 Task: Experiment with time-stretching to create a stretched-out or compressed sound effect.
Action: Mouse moved to (6, 11)
Screenshot: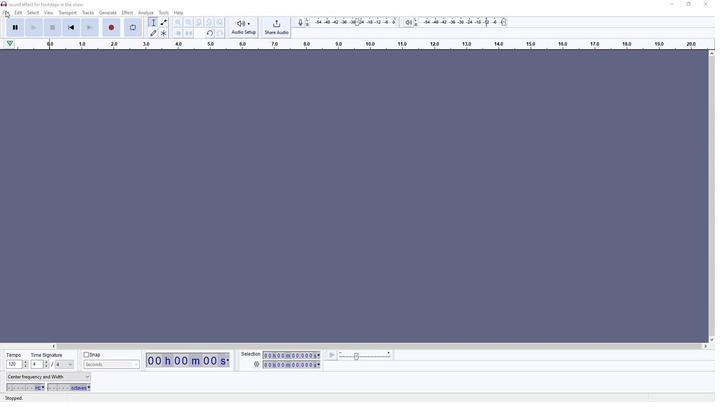 
Action: Mouse pressed left at (6, 11)
Screenshot: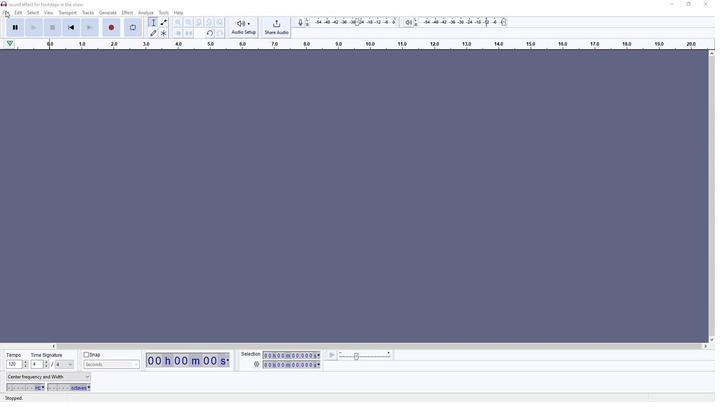 
Action: Mouse moved to (151, 86)
Screenshot: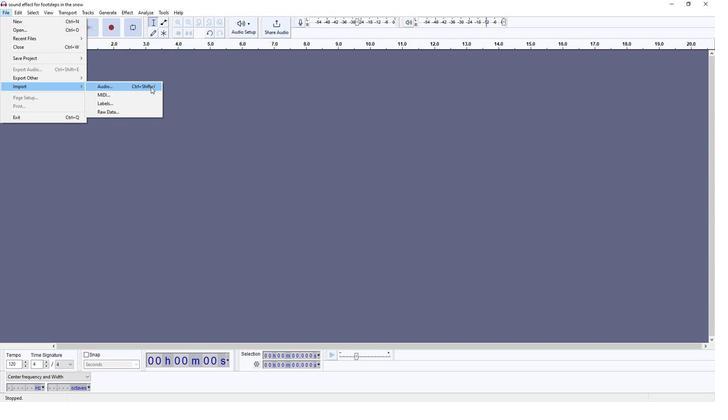 
Action: Mouse pressed left at (151, 86)
Screenshot: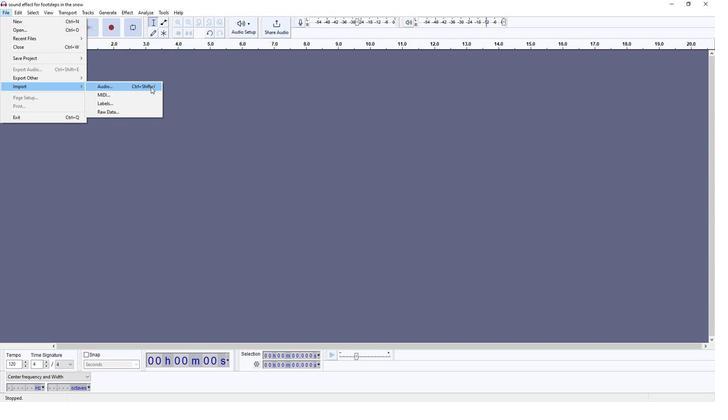 
Action: Mouse moved to (92, 77)
Screenshot: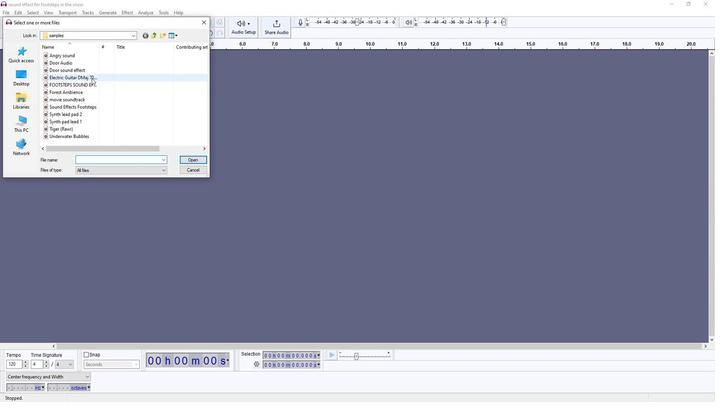 
Action: Mouse pressed left at (92, 77)
Screenshot: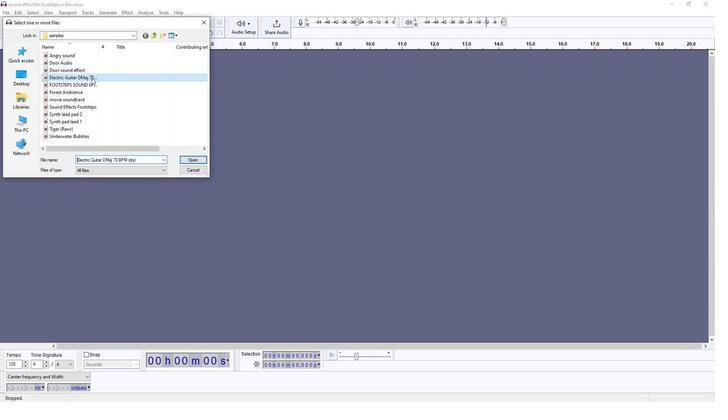 
Action: Mouse moved to (198, 158)
Screenshot: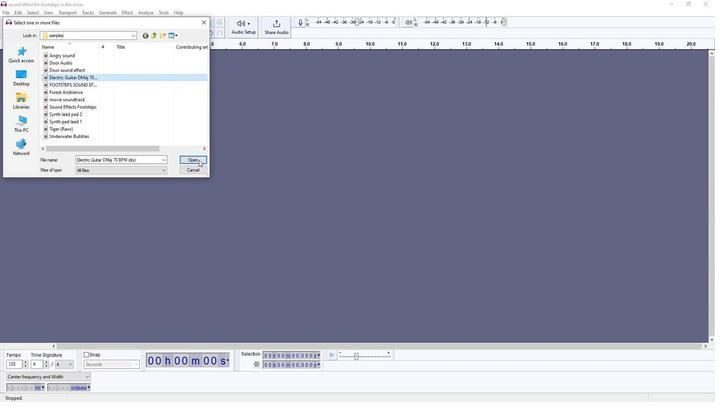 
Action: Mouse pressed left at (198, 158)
Screenshot: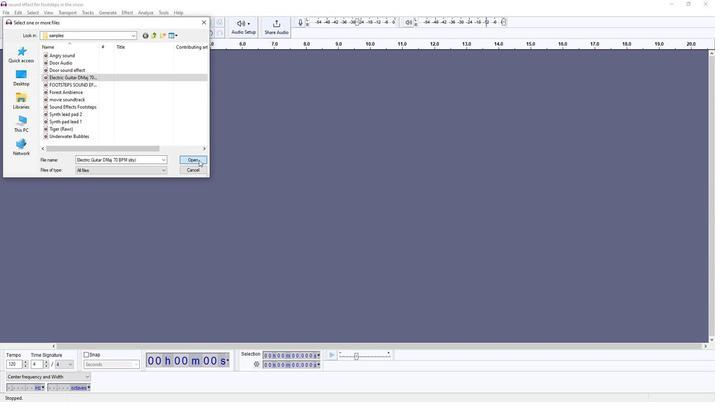 
Action: Mouse moved to (29, 25)
Screenshot: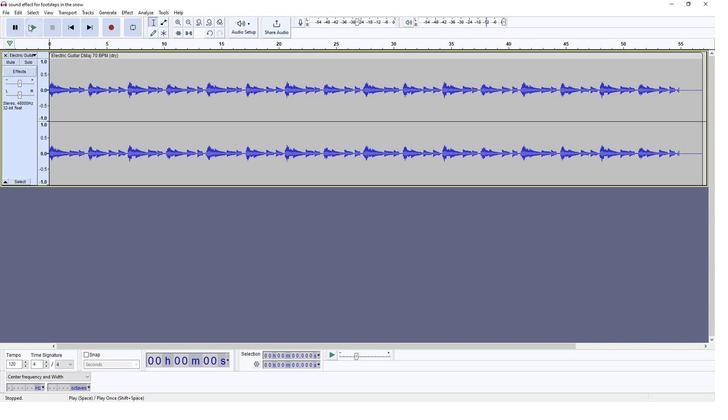 
Action: Mouse pressed left at (29, 25)
Screenshot: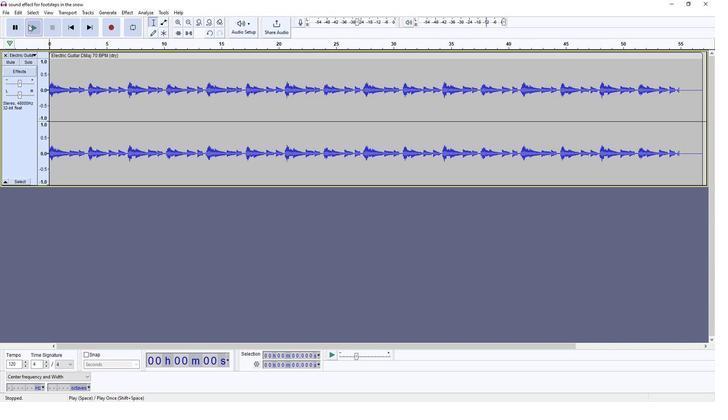 
Action: Mouse moved to (58, 33)
Screenshot: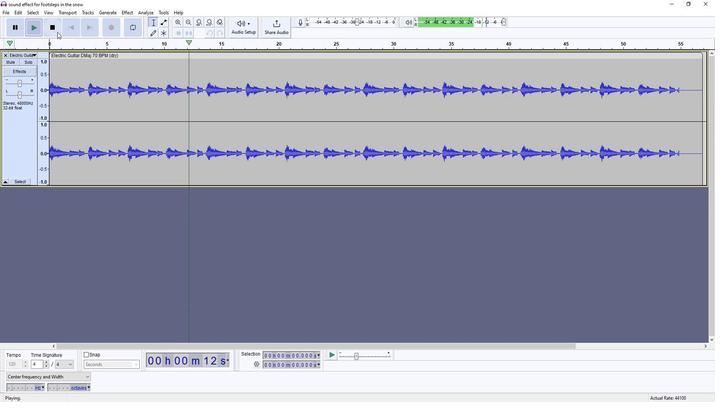 
Action: Mouse pressed left at (58, 33)
Screenshot: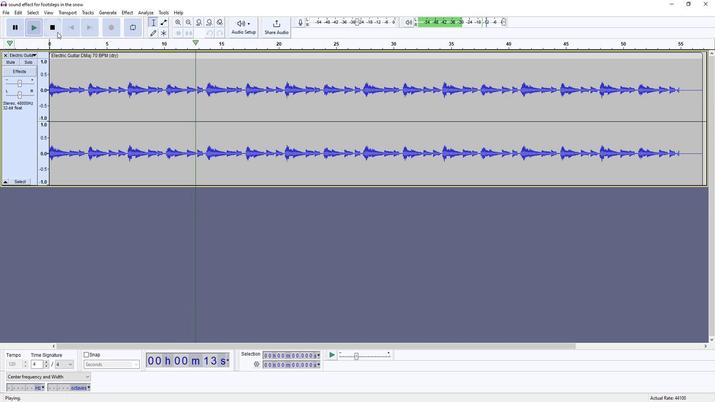 
Action: Mouse moved to (701, 77)
Screenshot: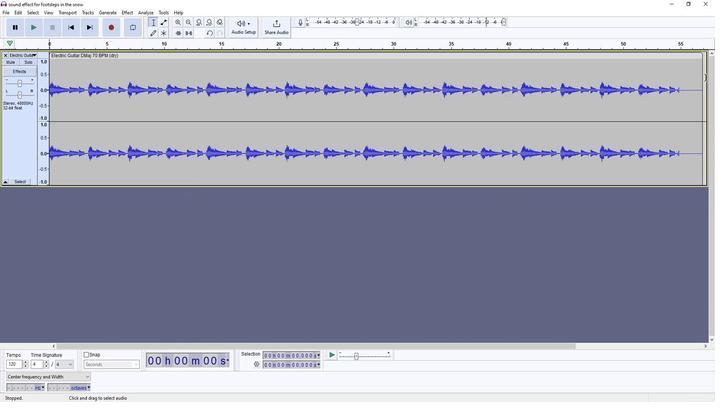 
Action: Mouse pressed left at (701, 77)
Screenshot: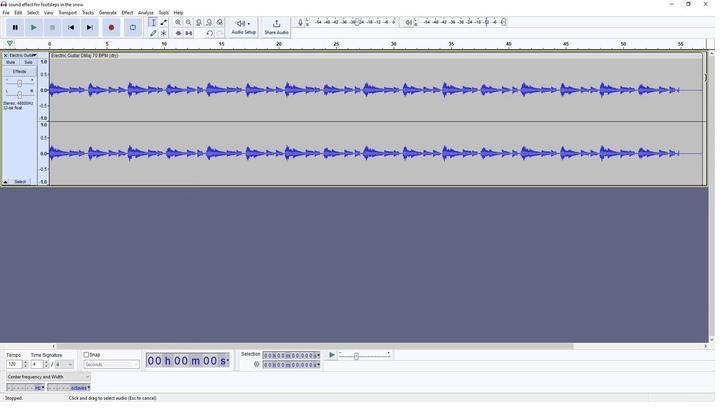 
Action: Mouse moved to (119, 12)
Screenshot: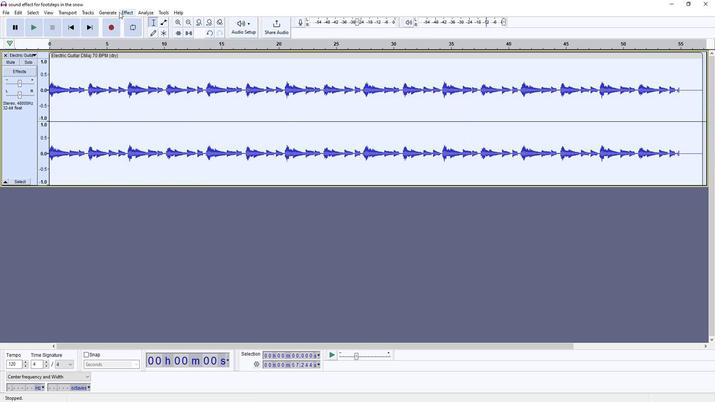 
Action: Mouse pressed left at (119, 12)
Screenshot: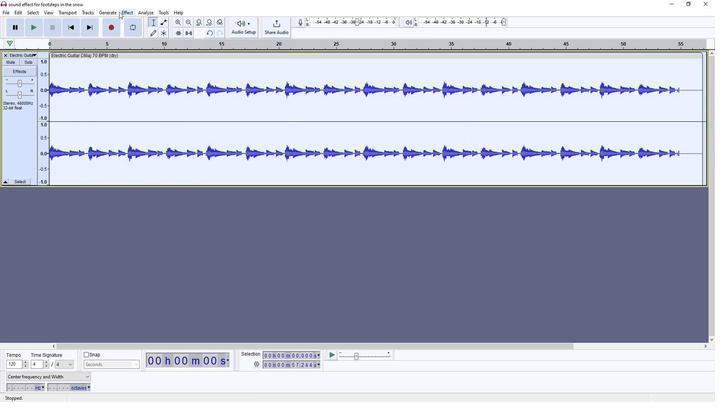 
Action: Mouse moved to (285, 76)
Screenshot: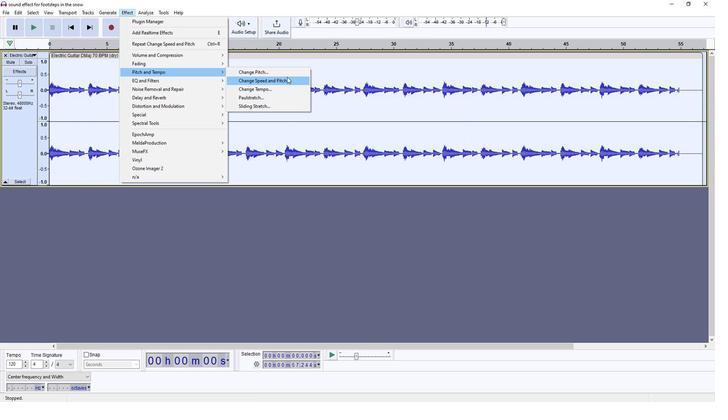 
Action: Mouse pressed left at (285, 76)
Screenshot: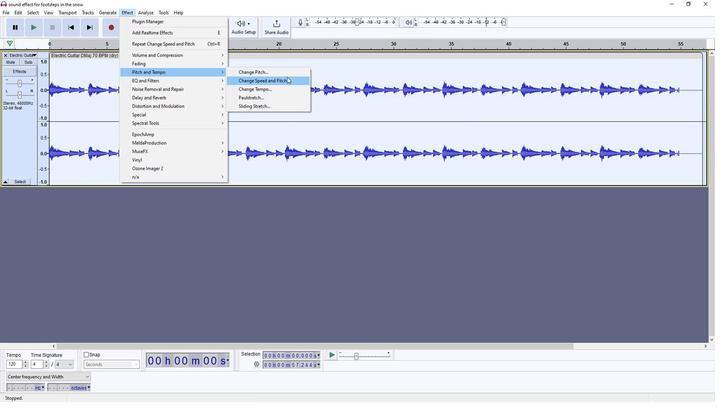 
Action: Mouse moved to (355, 190)
Screenshot: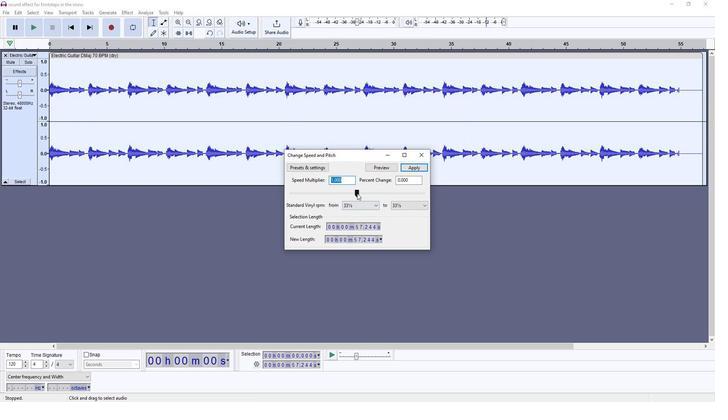 
Action: Mouse pressed left at (355, 190)
Screenshot: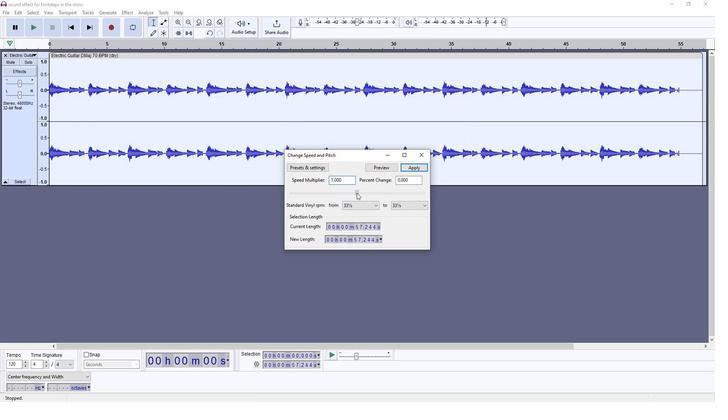 
Action: Mouse moved to (379, 166)
Screenshot: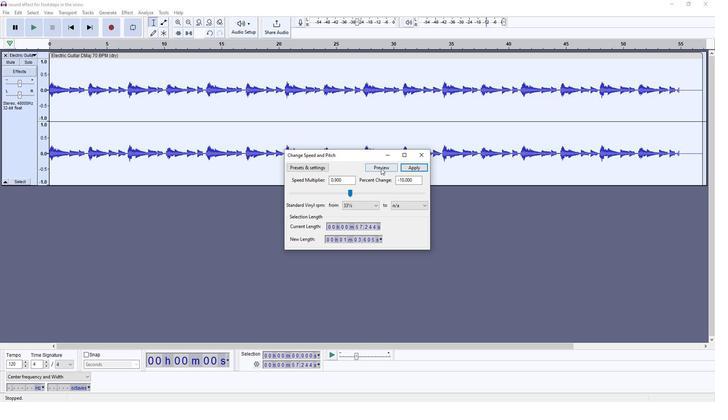 
Action: Mouse pressed left at (379, 166)
Screenshot: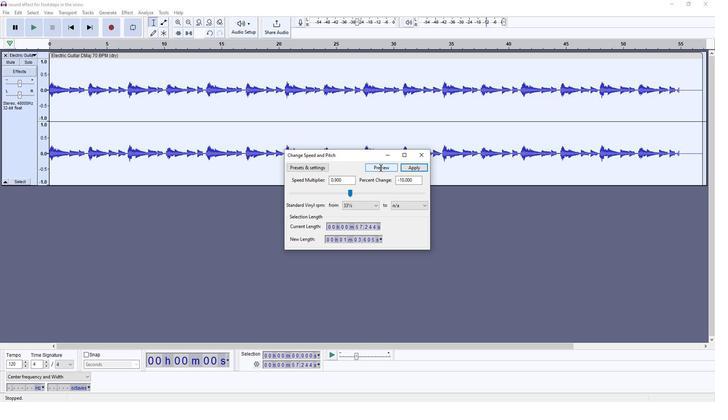 
Action: Mouse moved to (410, 166)
Screenshot: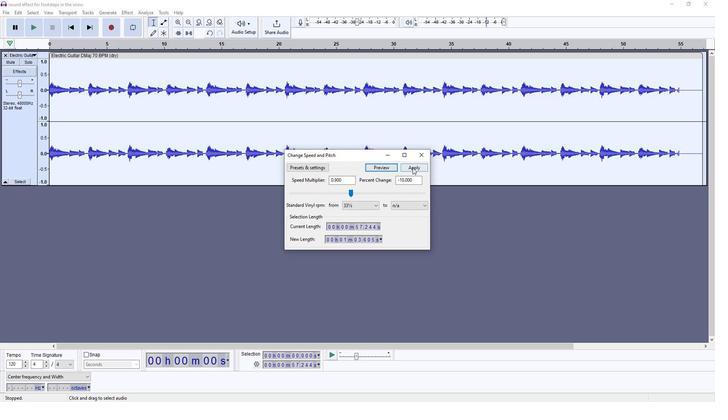
Action: Mouse pressed left at (410, 166)
Screenshot: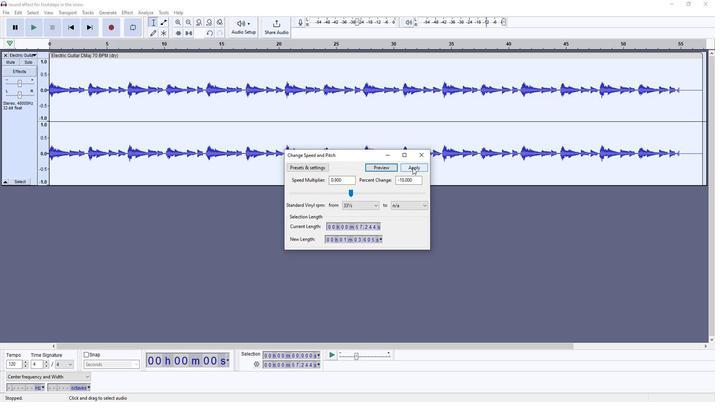 
Action: Mouse moved to (39, 27)
Screenshot: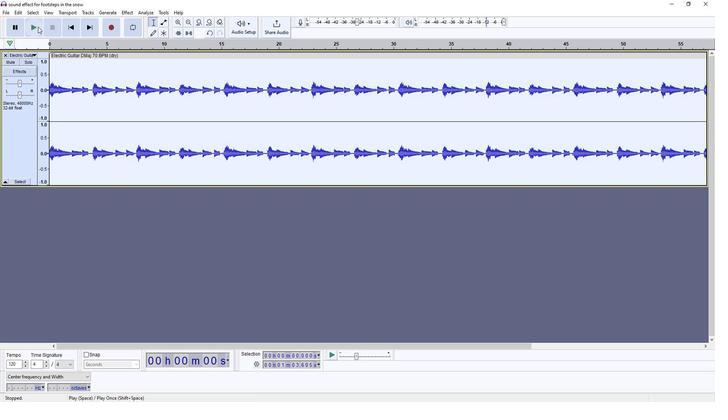 
Action: Mouse pressed left at (39, 27)
Screenshot: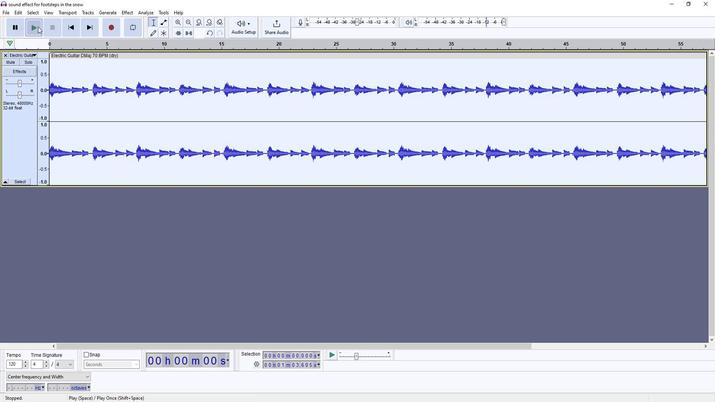 
Action: Mouse moved to (49, 26)
Screenshot: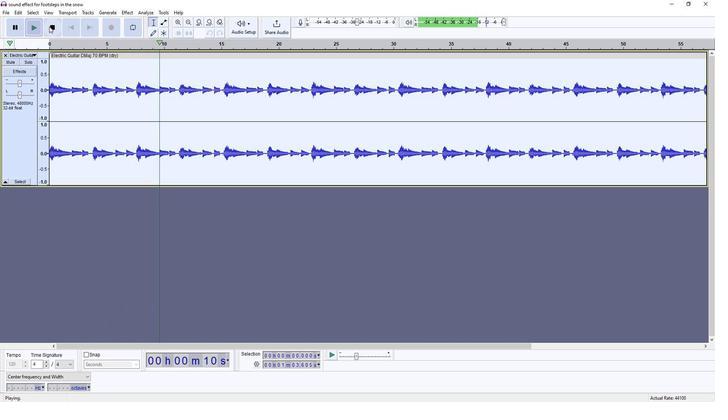 
Action: Mouse pressed left at (49, 26)
Screenshot: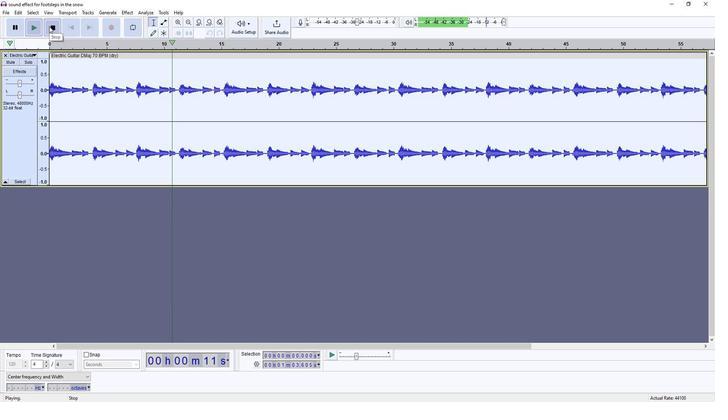 
Action: Mouse moved to (5, 12)
Screenshot: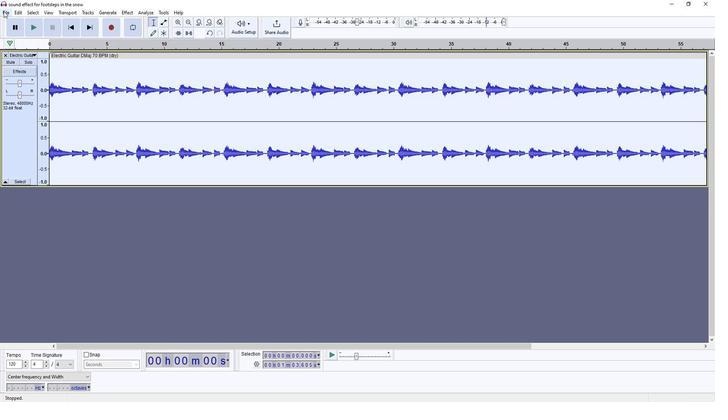 
Action: Mouse pressed left at (5, 12)
Screenshot: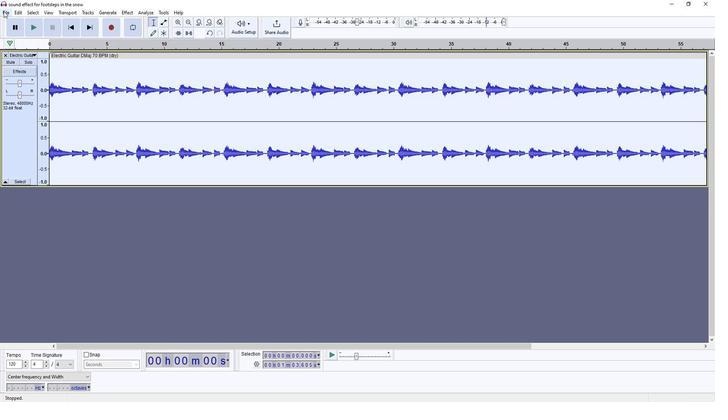 
Action: Mouse moved to (103, 64)
Screenshot: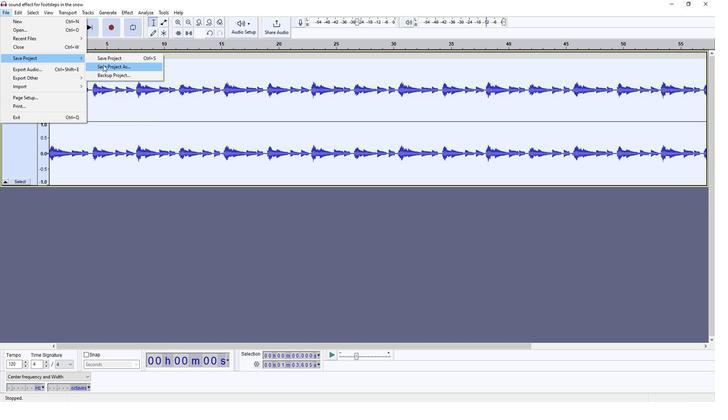 
Action: Mouse pressed left at (103, 64)
Screenshot: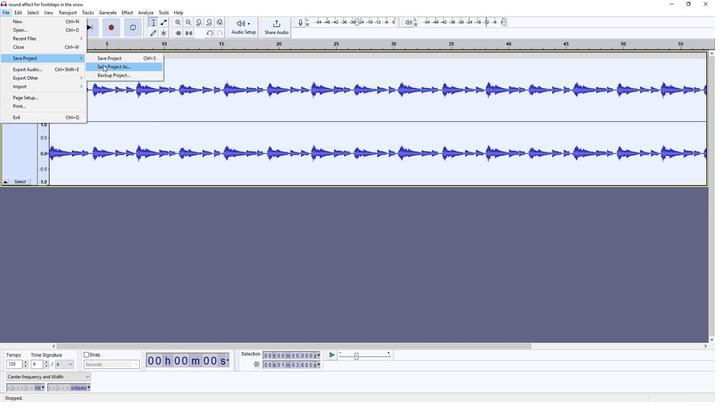 
Action: Mouse moved to (148, 158)
Screenshot: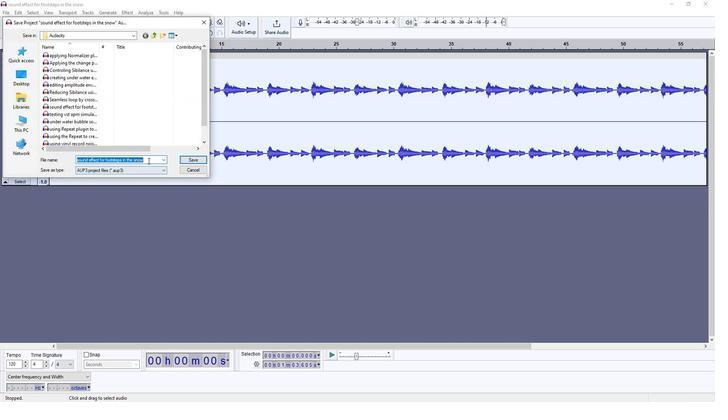 
Action: Key pressed <Key.backspace>time<Key.space>sytretching<Key.backspace><Key.backspace><Key.backspace><Key.backspace><Key.backspace><Key.backspace><Key.backspace><Key.backspace><Key.backspace><Key.backspace>tretching<Key.space>sound<Key.space>effect
Screenshot: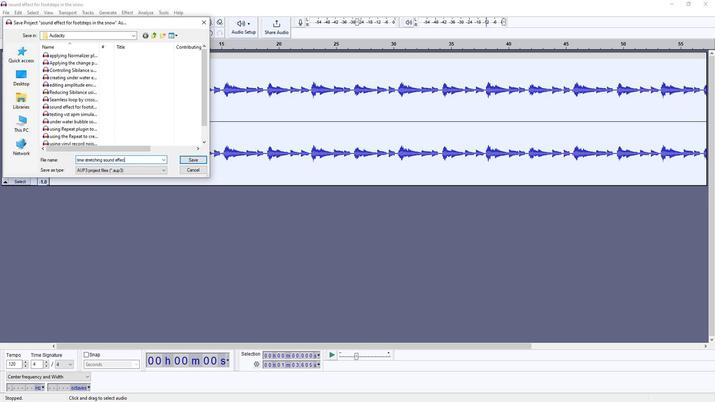 
Action: Mouse moved to (196, 156)
Screenshot: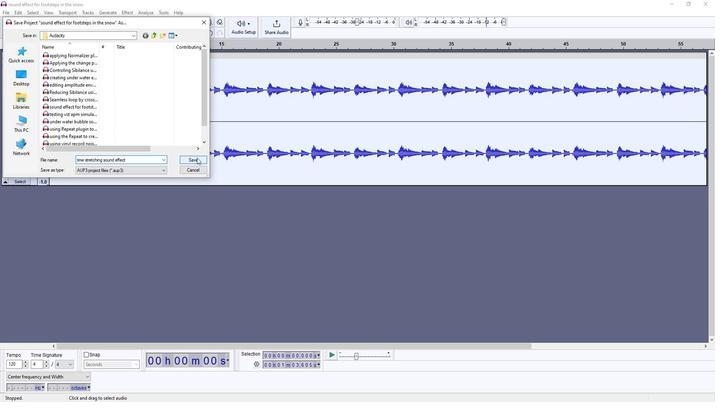 
Action: Mouse pressed left at (196, 156)
Screenshot: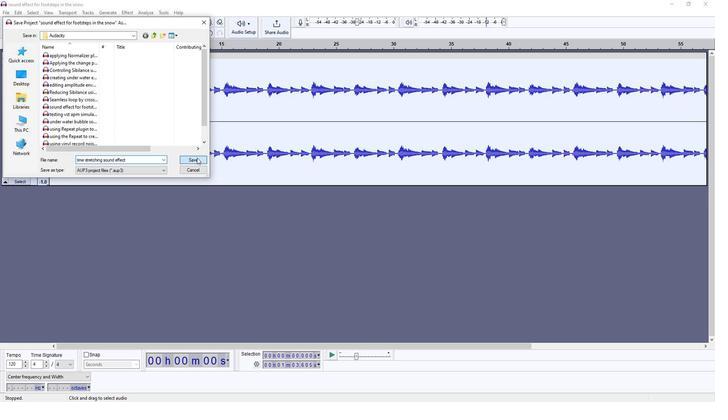 
